 Task: In the  document John.htmlMake this file  'available offline' Add shortcut to Drive 'Starred'Email the file to   softage.1@softage.net, with message attached Action Required: This requires your review and response. and file type: 'Microsoft Word'
Action: Mouse moved to (211, 325)
Screenshot: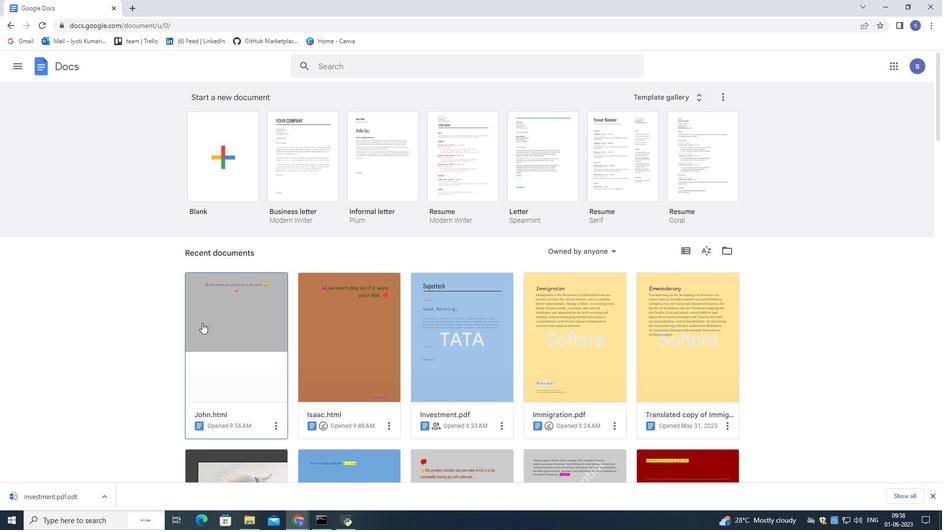 
Action: Mouse pressed left at (211, 325)
Screenshot: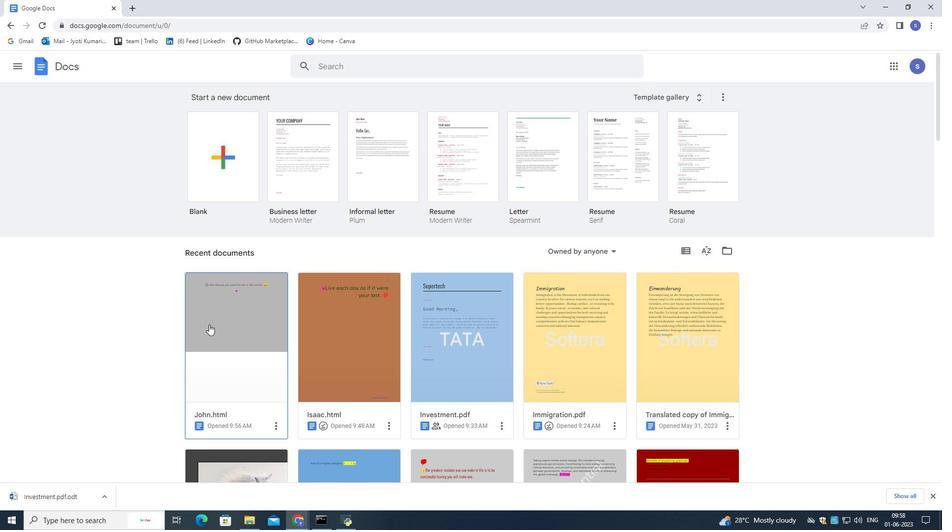
Action: Mouse pressed left at (211, 325)
Screenshot: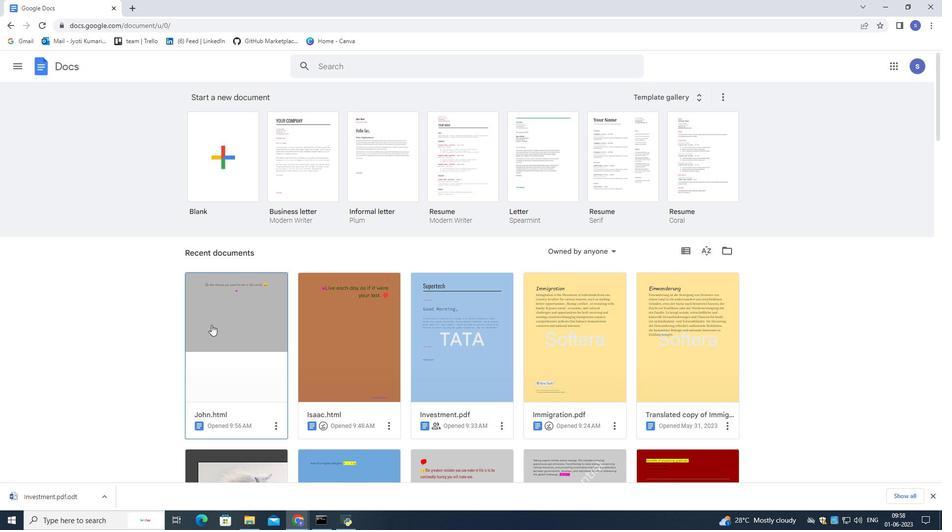 
Action: Mouse moved to (35, 73)
Screenshot: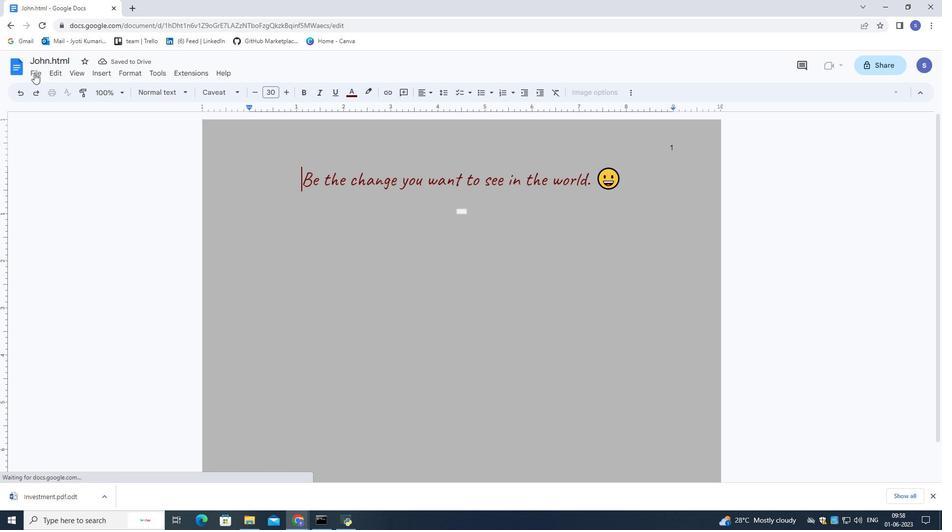 
Action: Mouse pressed left at (35, 73)
Screenshot: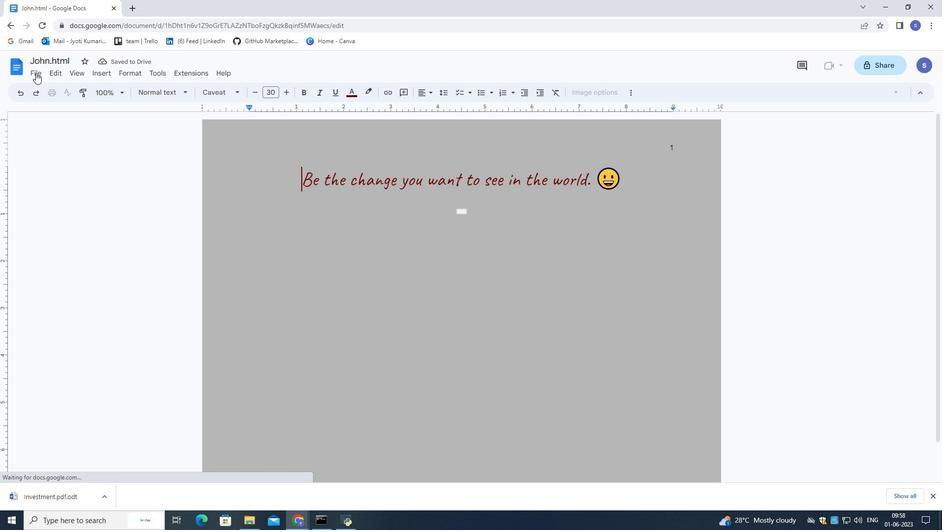 
Action: Mouse moved to (67, 289)
Screenshot: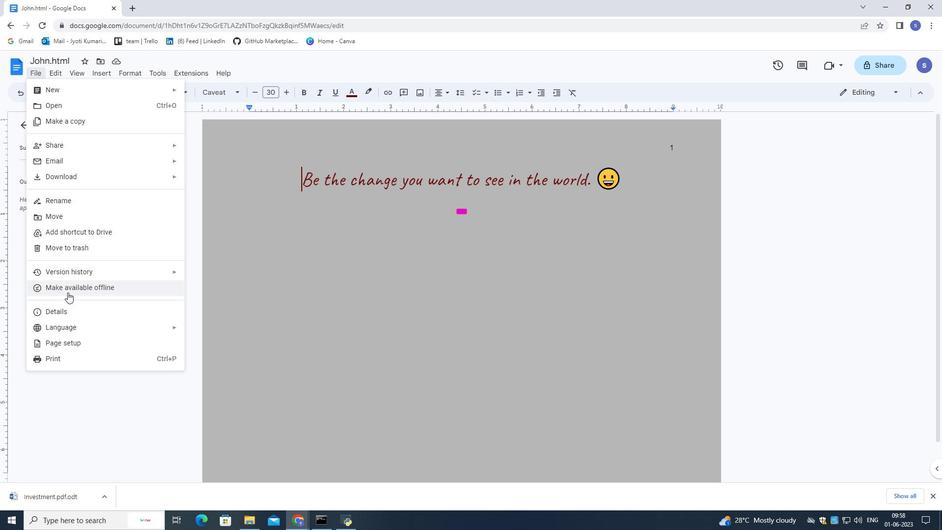 
Action: Mouse pressed left at (67, 289)
Screenshot: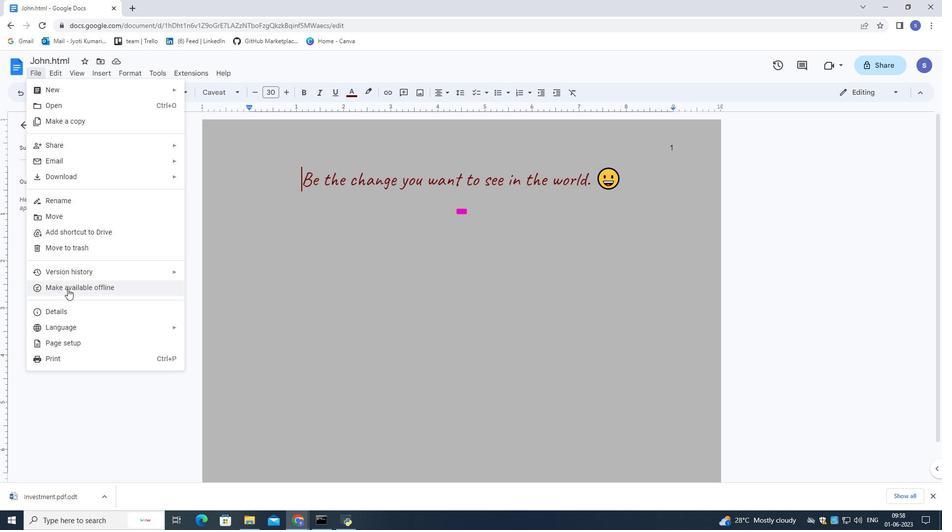 
Action: Mouse moved to (37, 71)
Screenshot: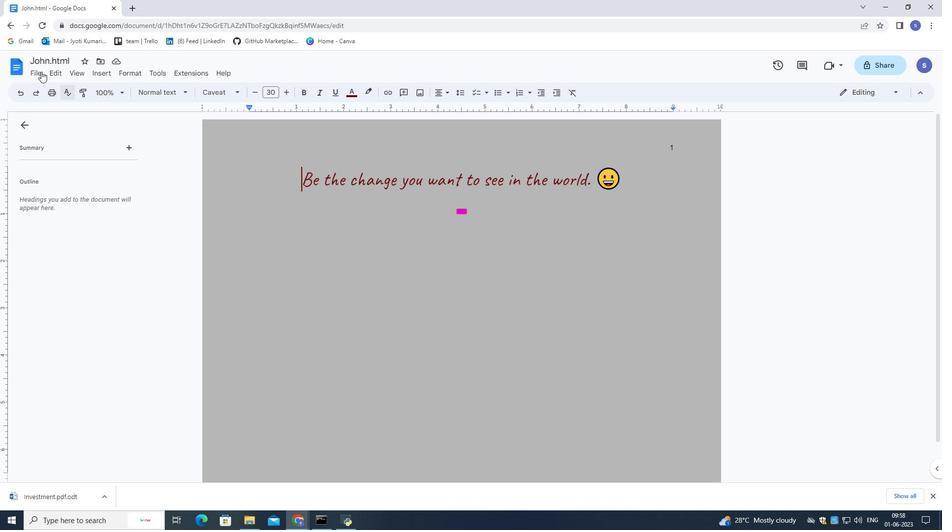 
Action: Mouse pressed left at (37, 71)
Screenshot: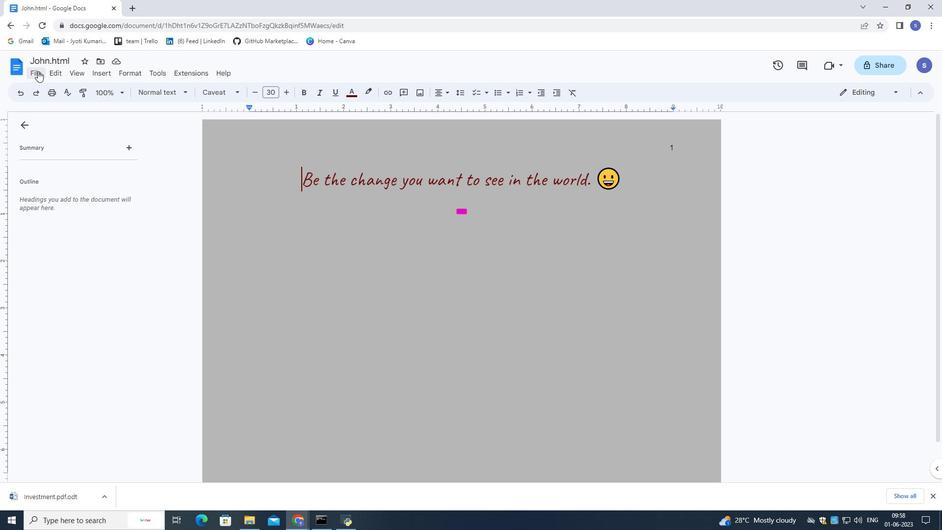
Action: Mouse moved to (68, 227)
Screenshot: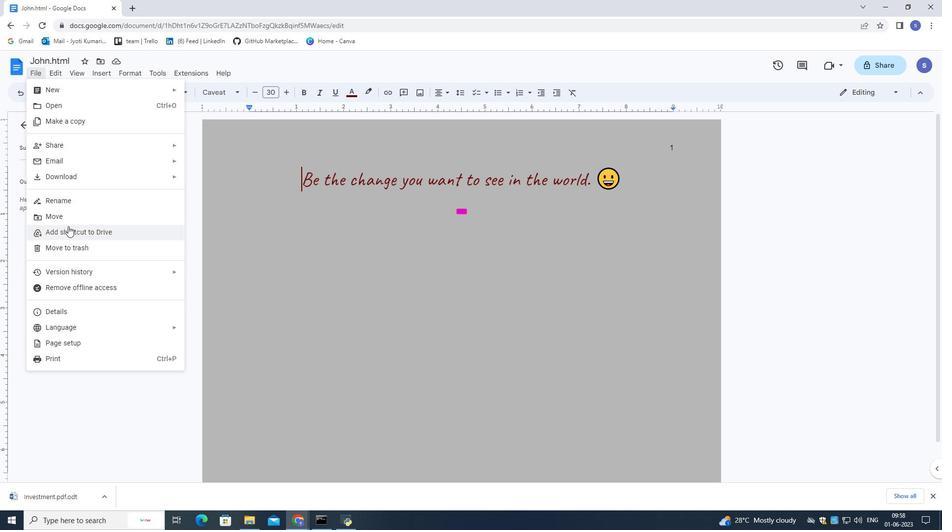 
Action: Mouse pressed left at (68, 227)
Screenshot: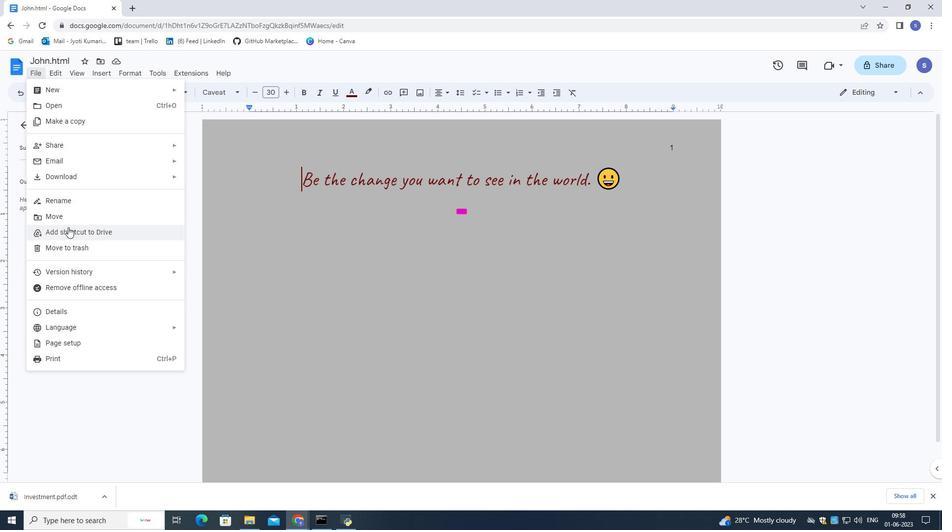 
Action: Mouse moved to (133, 156)
Screenshot: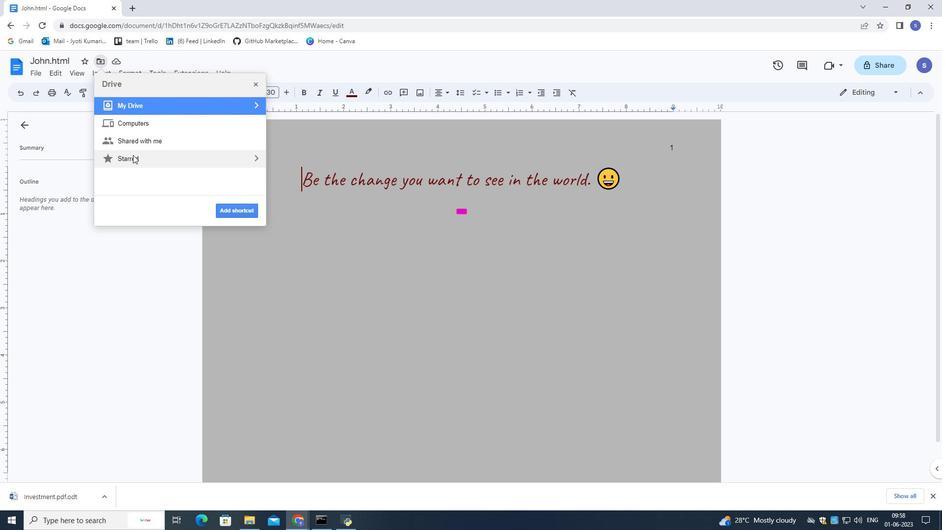 
Action: Mouse pressed left at (133, 156)
Screenshot: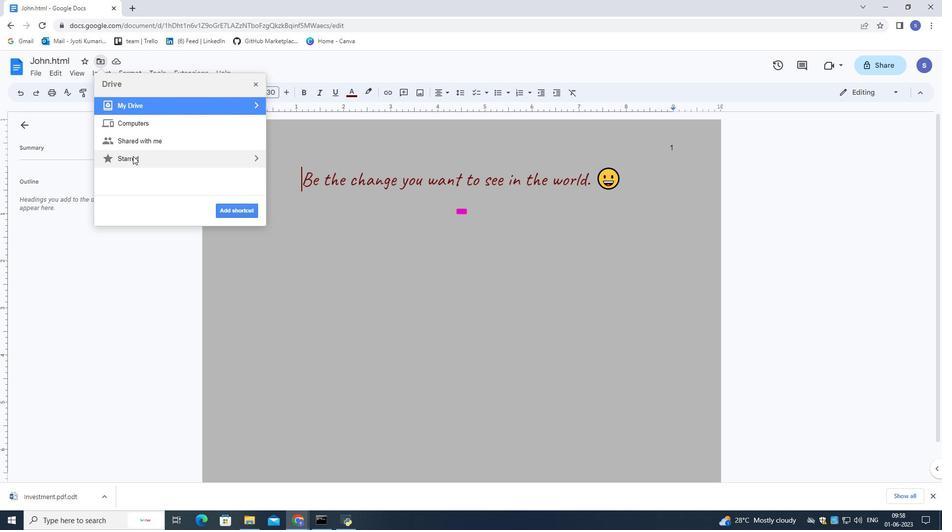 
Action: Mouse moved to (138, 153)
Screenshot: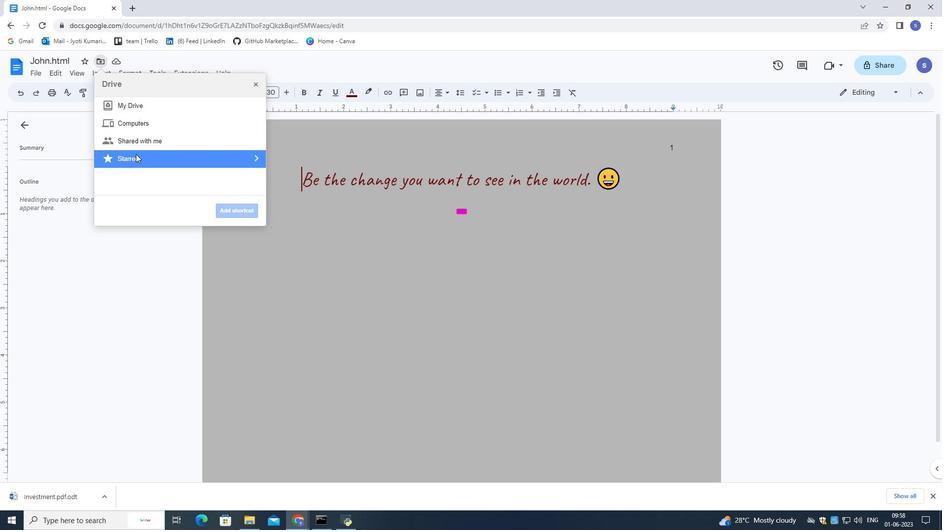 
Action: Mouse pressed left at (138, 153)
Screenshot: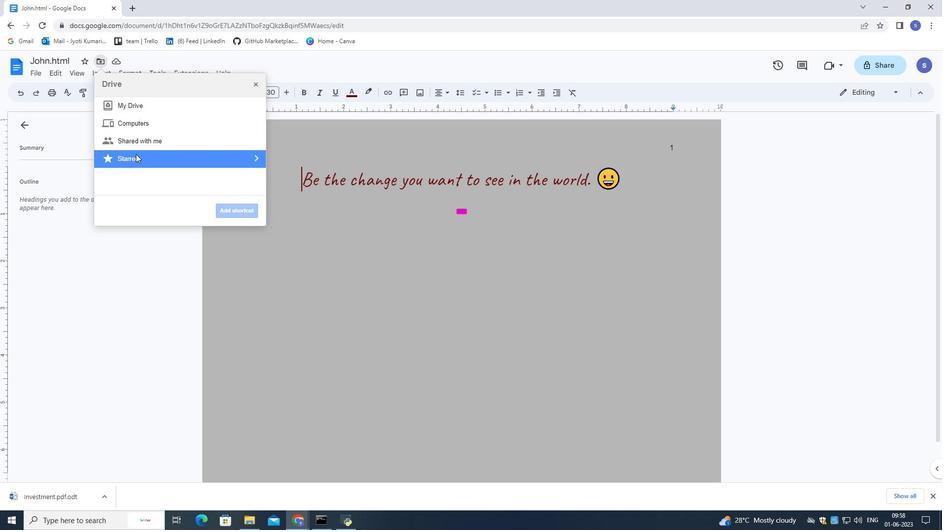 
Action: Mouse moved to (142, 154)
Screenshot: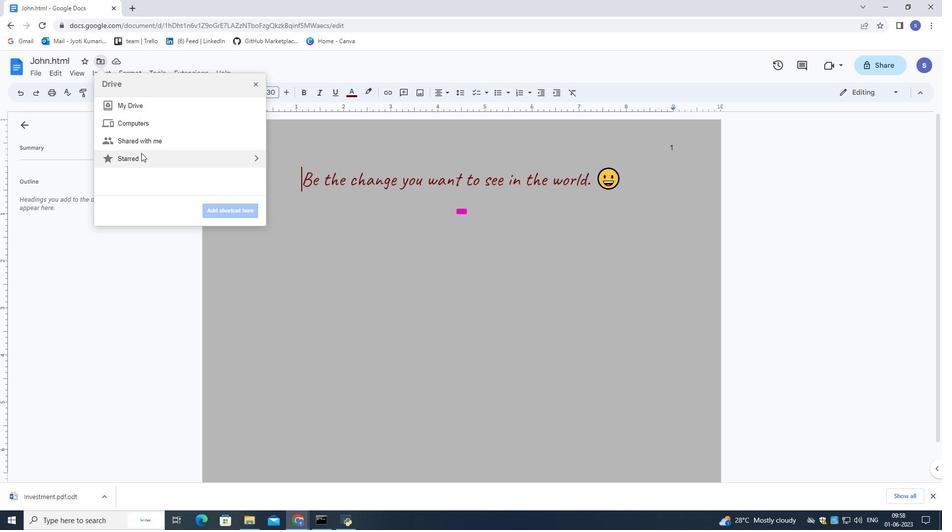 
Action: Mouse pressed left at (142, 154)
Screenshot: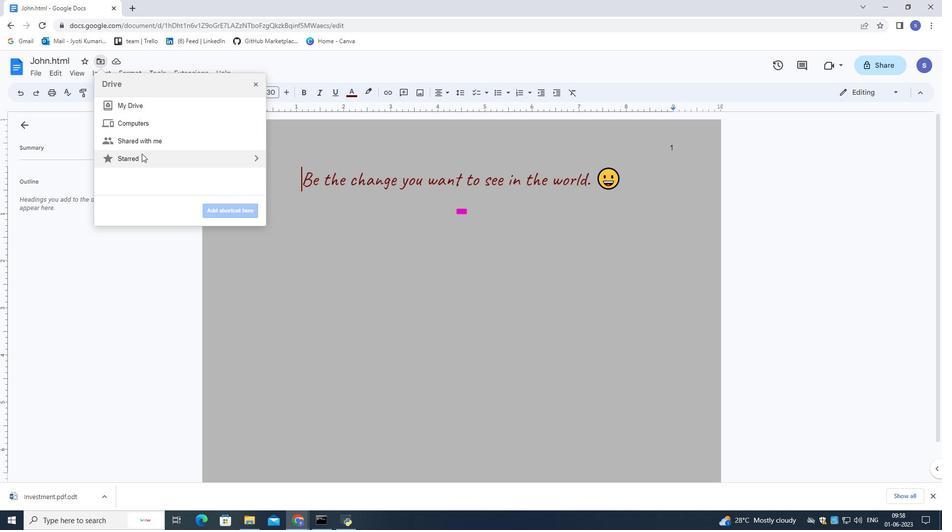 
Action: Mouse moved to (254, 156)
Screenshot: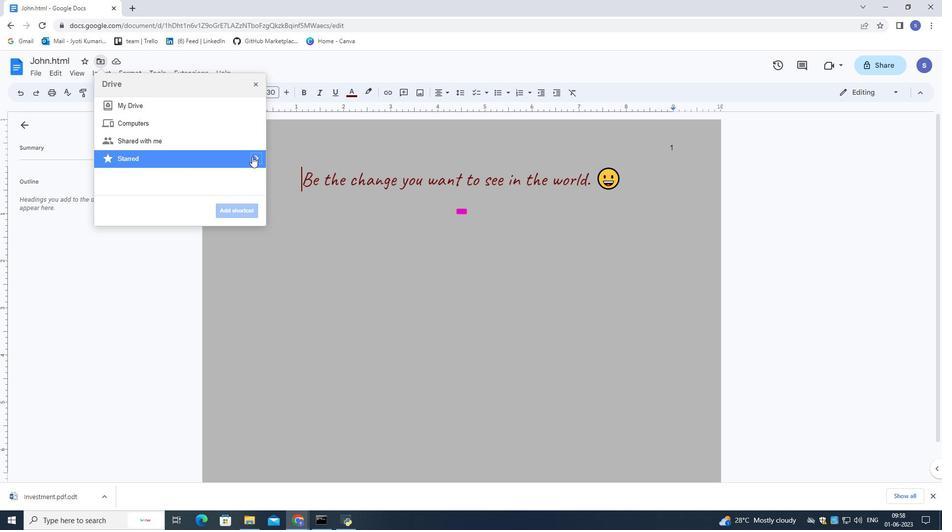 
Action: Mouse pressed left at (254, 156)
Screenshot: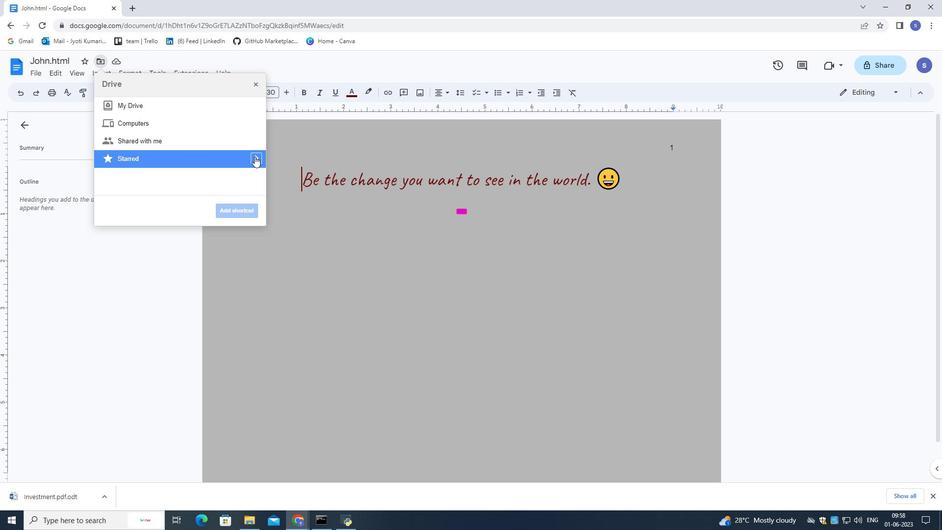 
Action: Mouse moved to (240, 144)
Screenshot: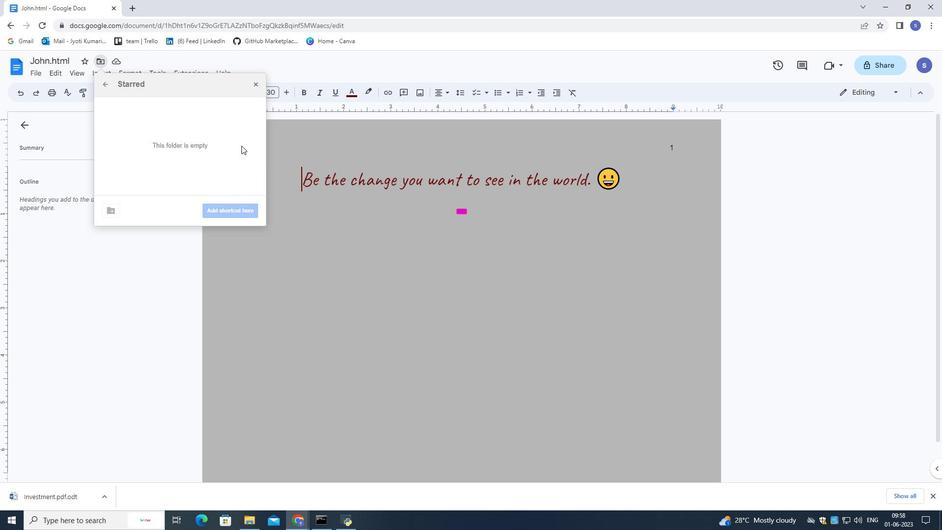 
Action: Mouse pressed left at (240, 144)
Screenshot: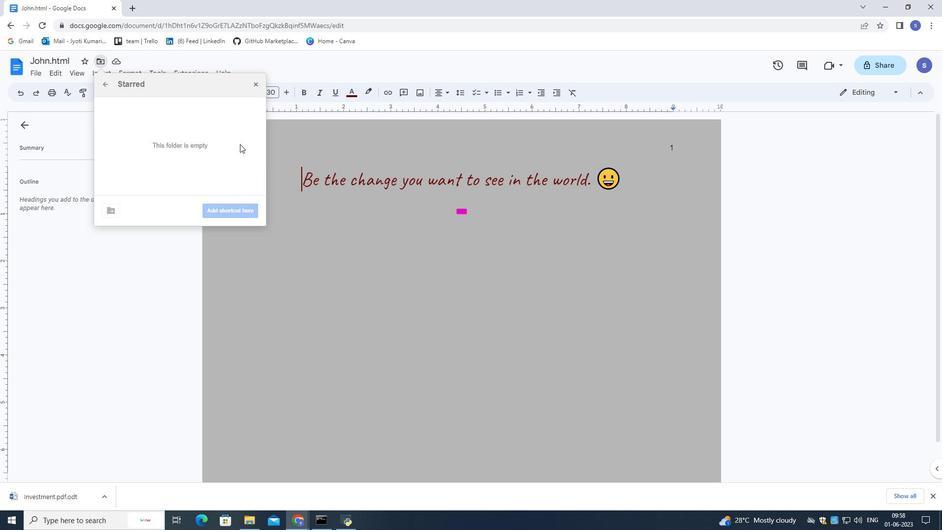 
Action: Mouse moved to (223, 148)
Screenshot: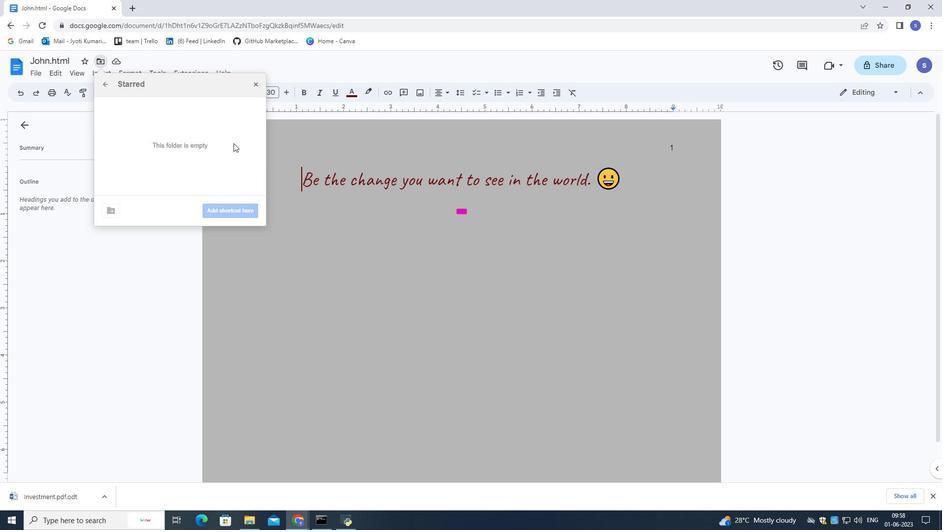 
Action: Key pressed 6545
Screenshot: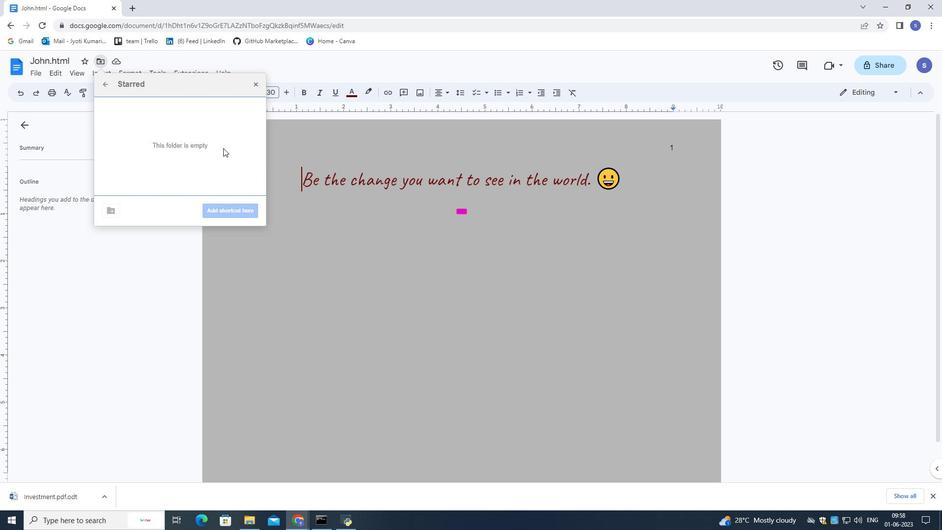
Action: Mouse moved to (194, 143)
Screenshot: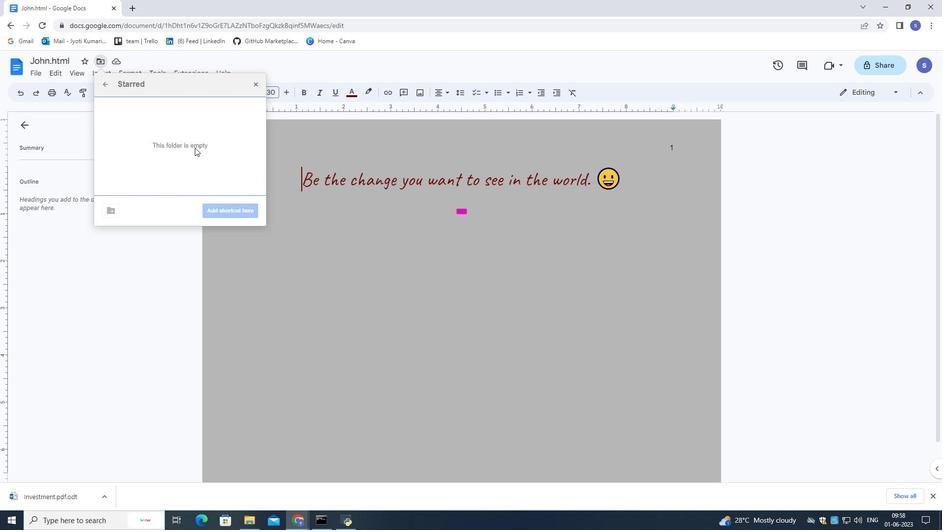 
Action: Mouse pressed left at (194, 143)
Screenshot: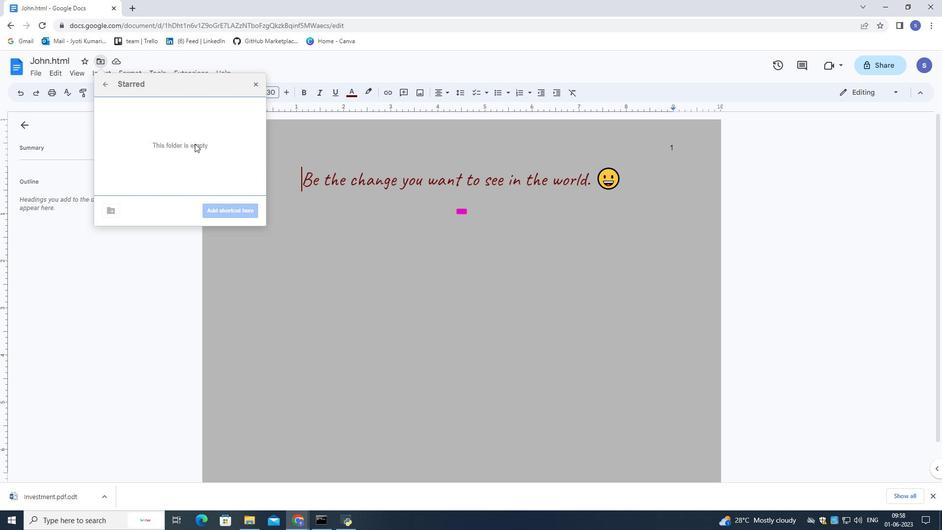 
Action: Mouse pressed left at (194, 143)
Screenshot: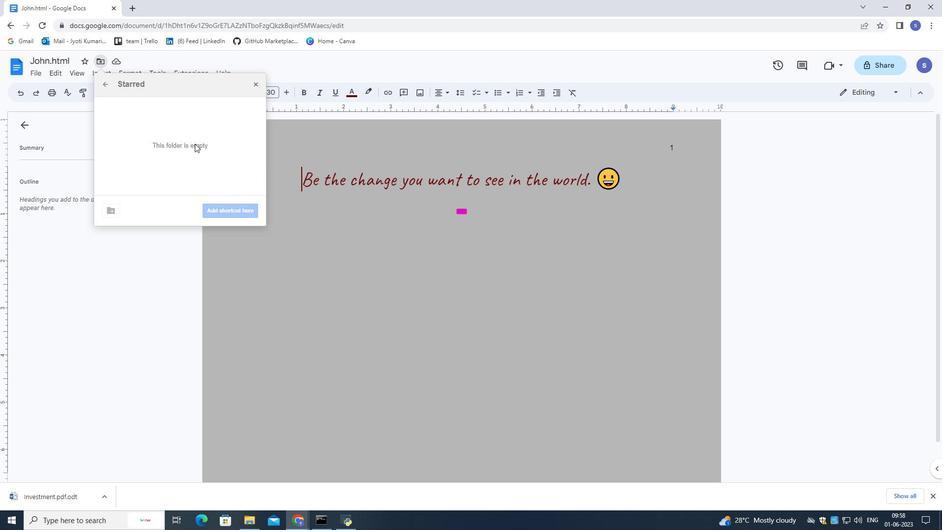 
Action: Mouse moved to (189, 146)
Screenshot: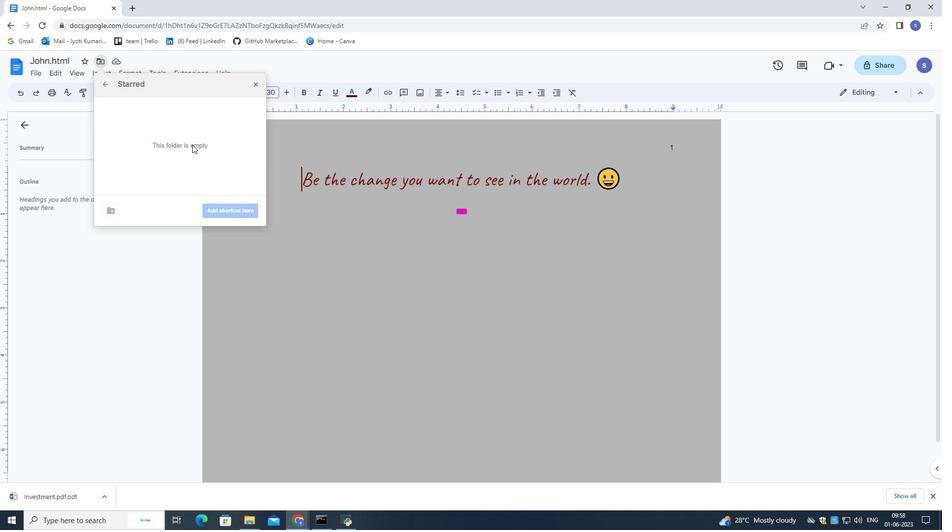 
Action: Key pressed 132
Screenshot: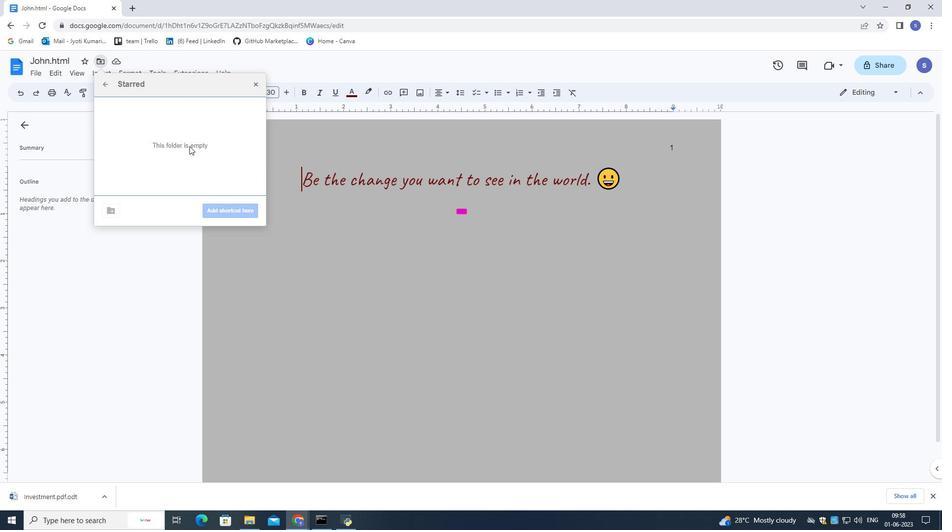 
Action: Mouse moved to (106, 80)
Screenshot: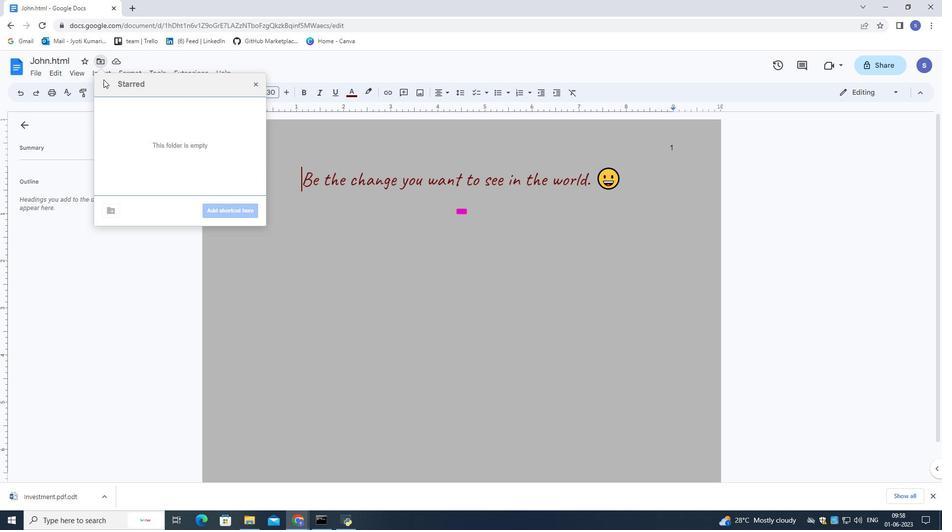 
Action: Mouse pressed left at (106, 80)
Screenshot: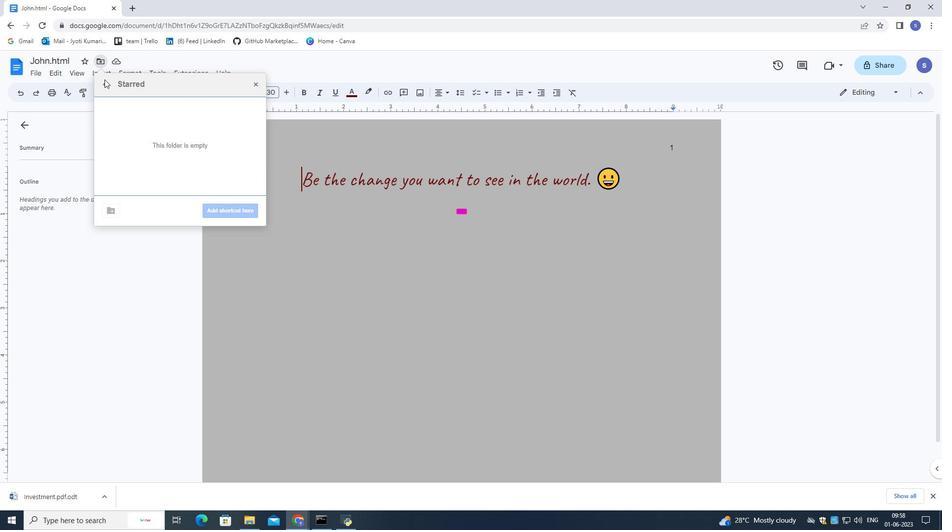 
Action: Mouse moved to (136, 155)
Screenshot: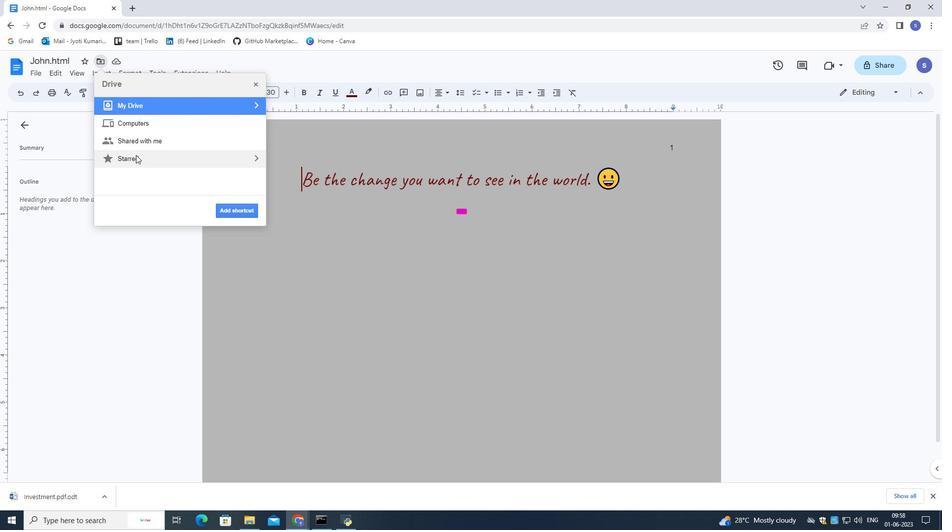 
Action: Mouse pressed left at (136, 155)
Screenshot: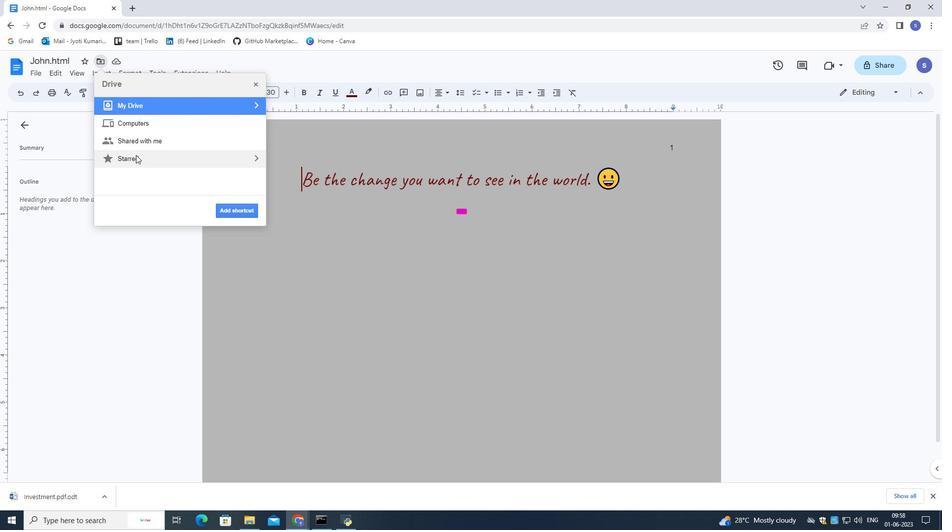 
Action: Mouse moved to (257, 86)
Screenshot: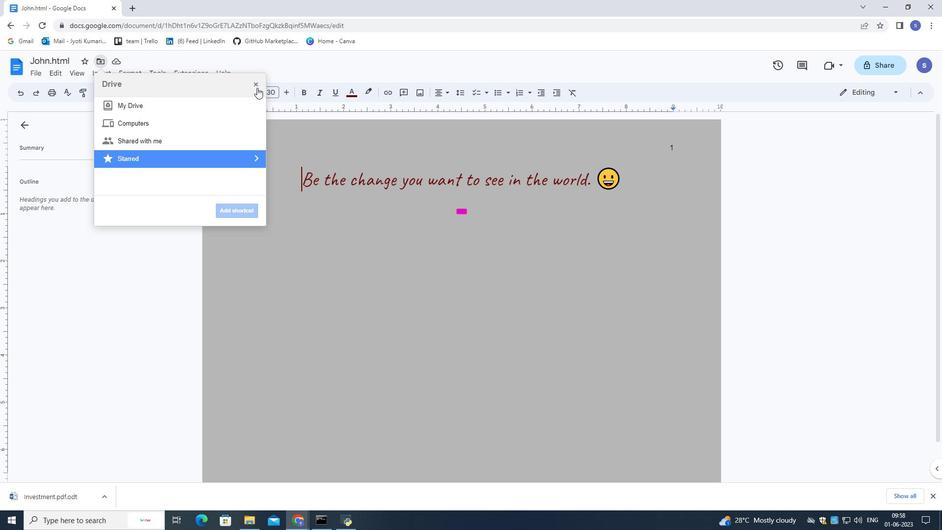 
Action: Mouse pressed left at (257, 86)
Screenshot: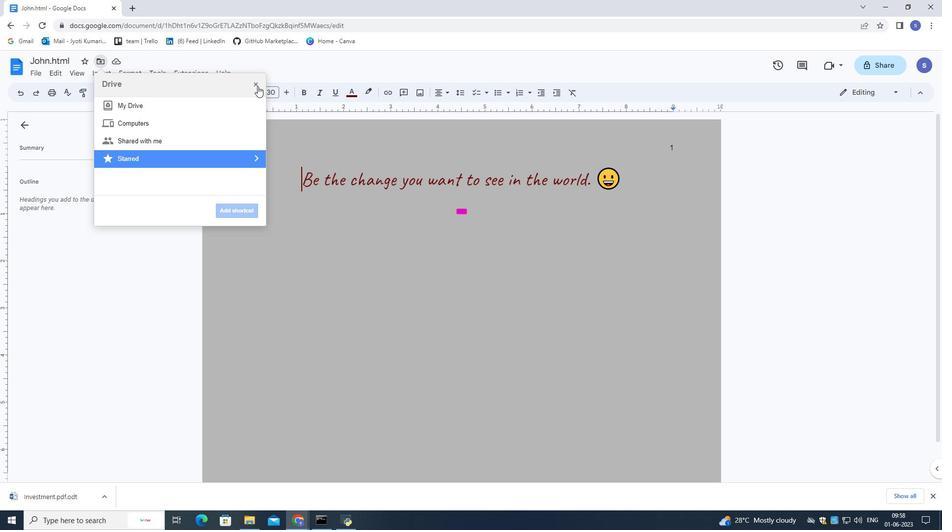 
Action: Mouse moved to (36, 70)
Screenshot: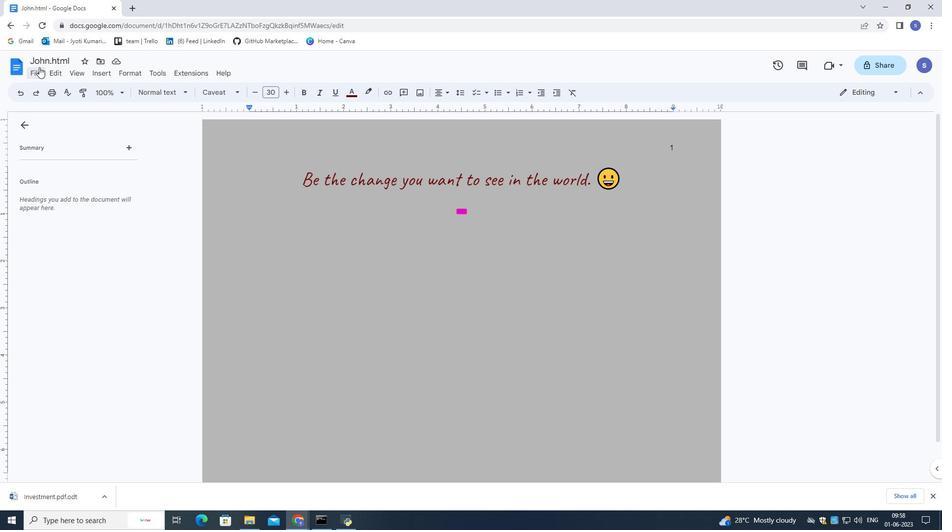 
Action: Mouse pressed left at (36, 70)
Screenshot: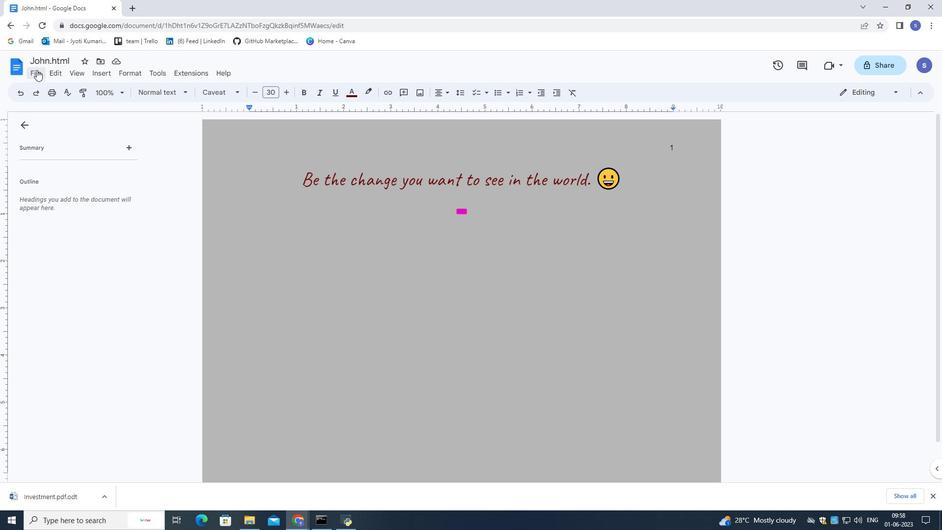 
Action: Mouse moved to (217, 161)
Screenshot: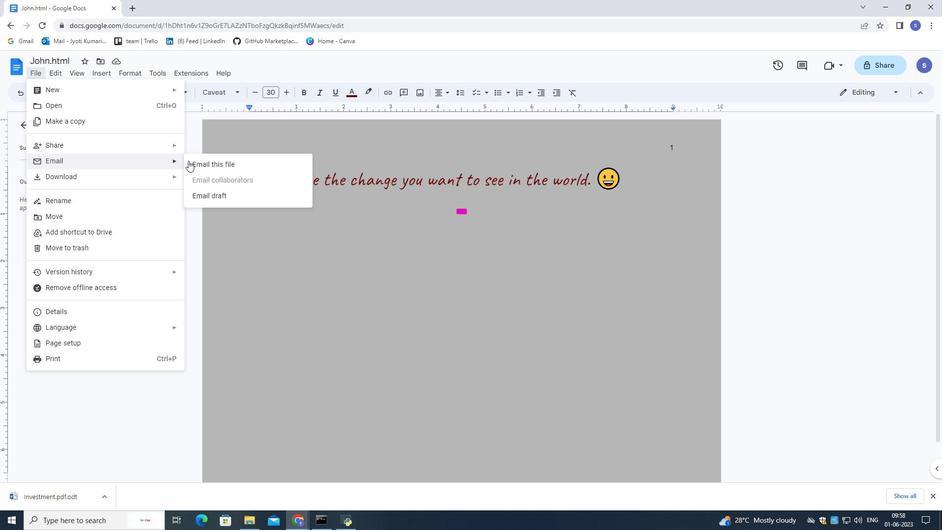 
Action: Mouse pressed left at (217, 161)
Screenshot: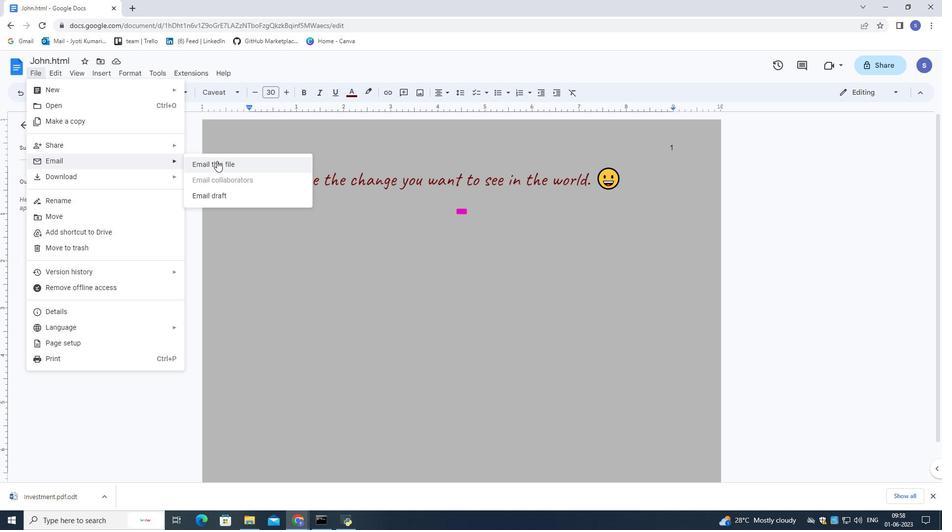 
Action: Mouse moved to (294, 181)
Screenshot: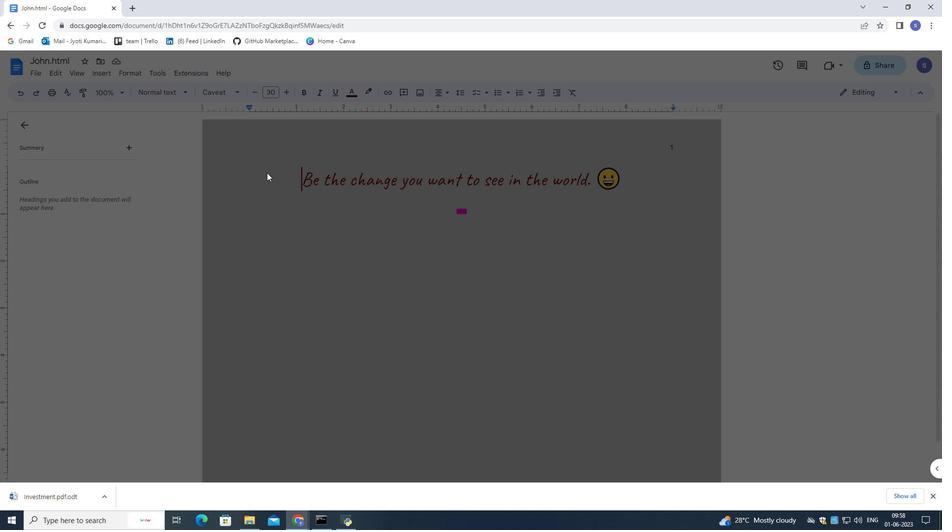 
Action: Key pressed softage.1<Key.shift>@softage.net
Screenshot: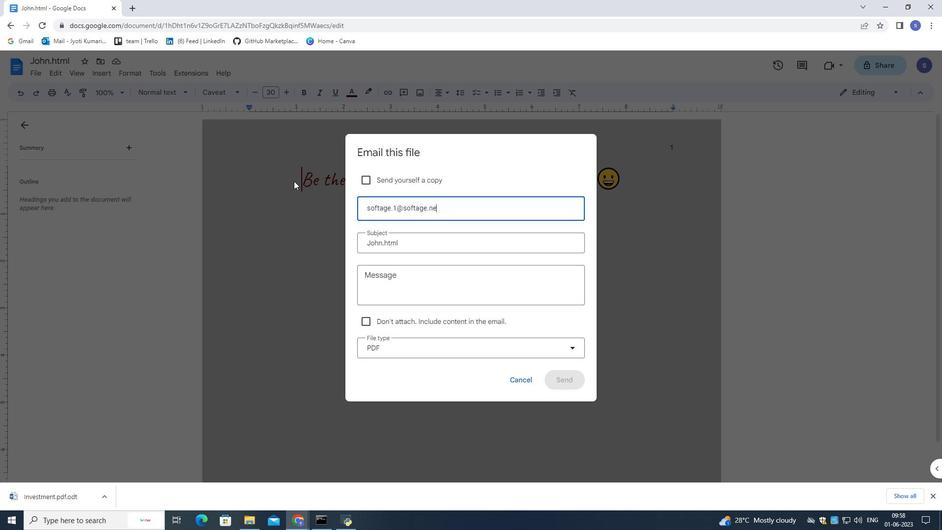 
Action: Mouse moved to (398, 240)
Screenshot: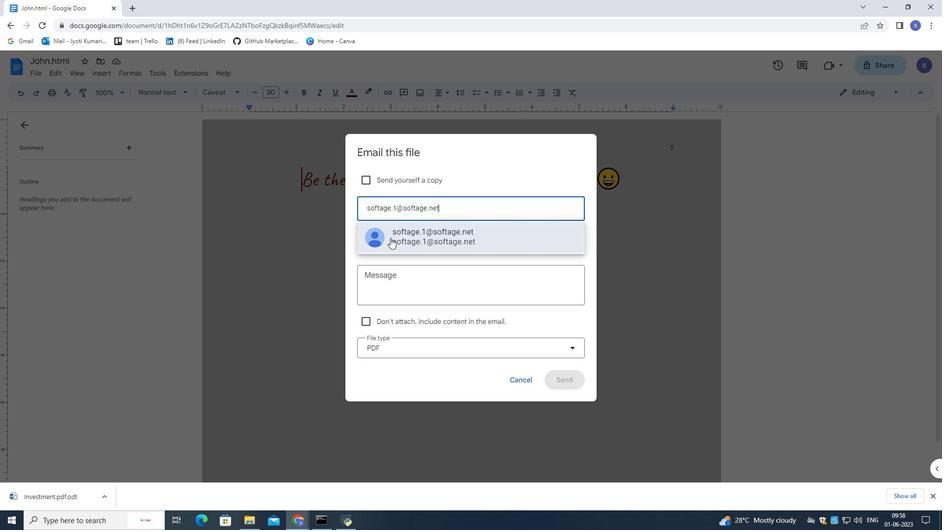 
Action: Mouse pressed left at (398, 240)
Screenshot: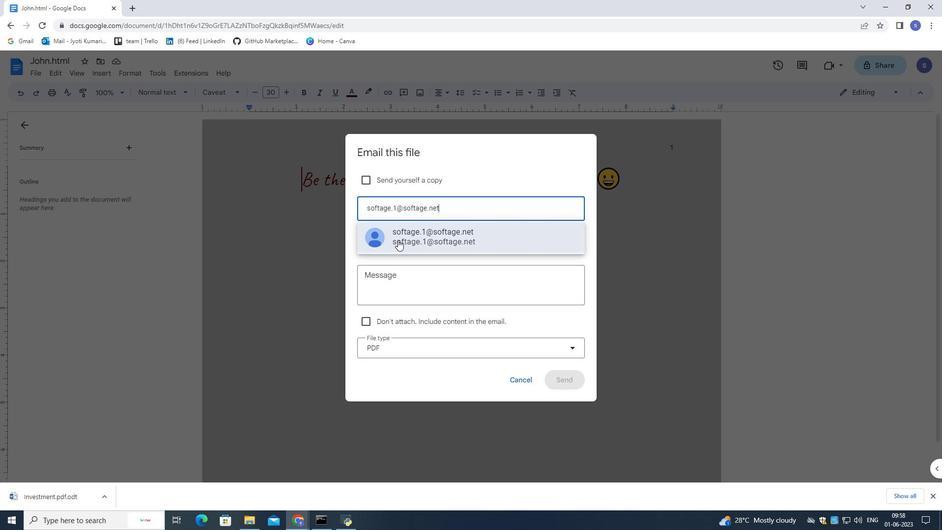 
Action: Mouse moved to (518, 281)
Screenshot: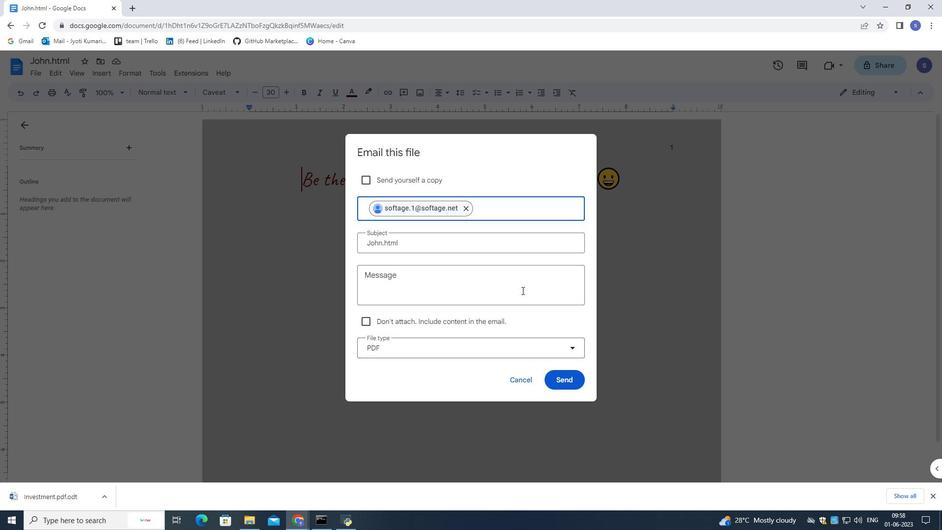 
Action: Mouse pressed left at (518, 281)
Screenshot: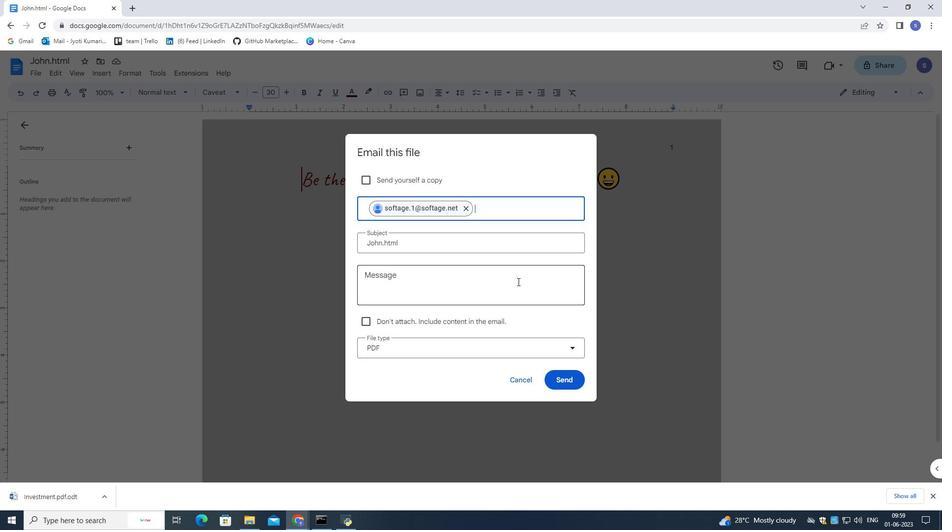 
Action: Key pressed <Key.shift>Action<Key.space>required<Key.space><Key.shift_r>:<Key.space><Key.shift>This<Key.space>requires<Key.space>your<Key.space>review<Key.space>and<Key.space>response.
Screenshot: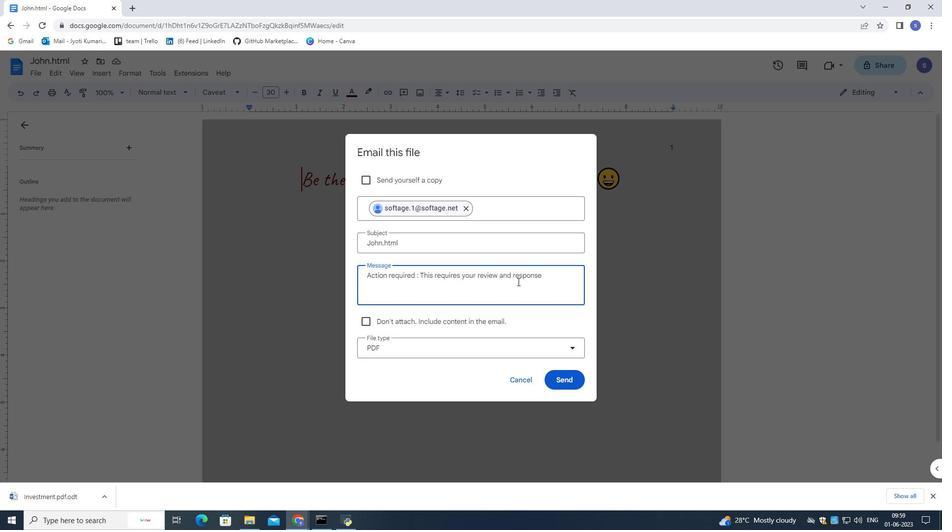 
Action: Mouse moved to (500, 350)
Screenshot: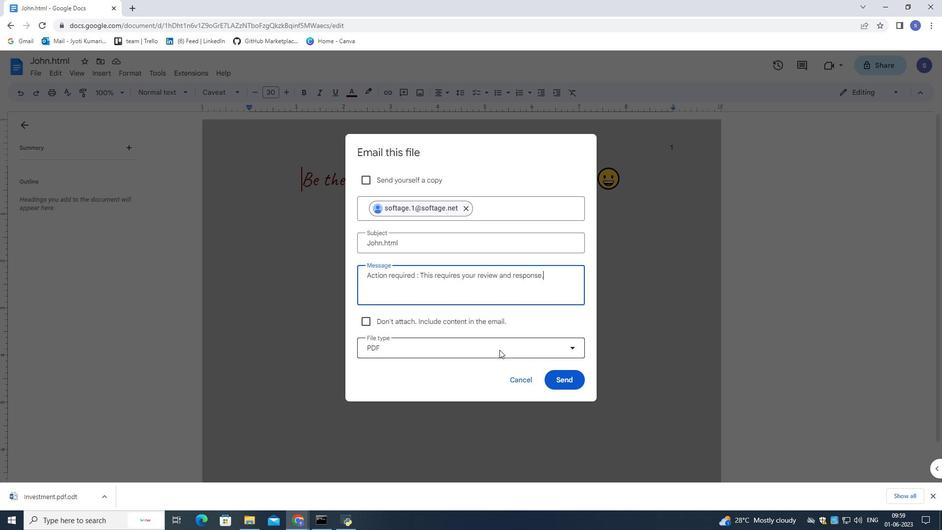 
Action: Mouse pressed left at (500, 350)
Screenshot: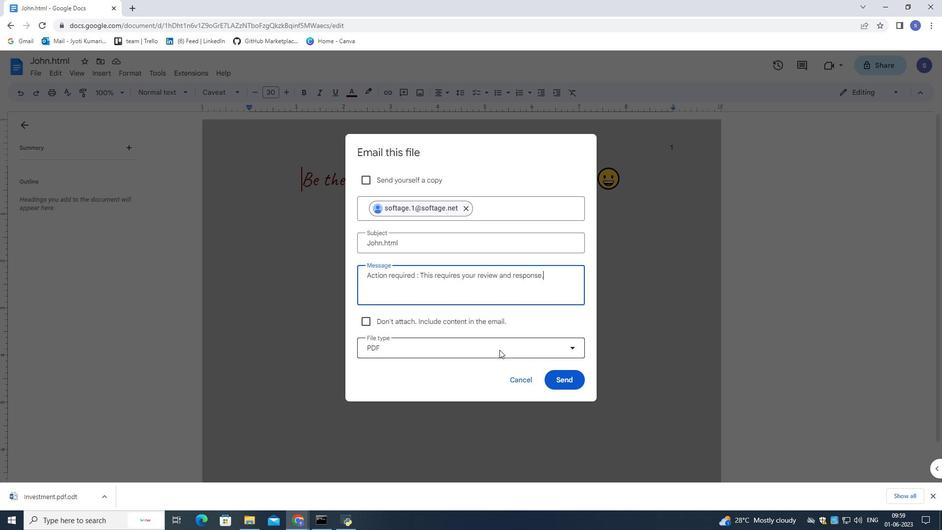 
Action: Mouse moved to (488, 430)
Screenshot: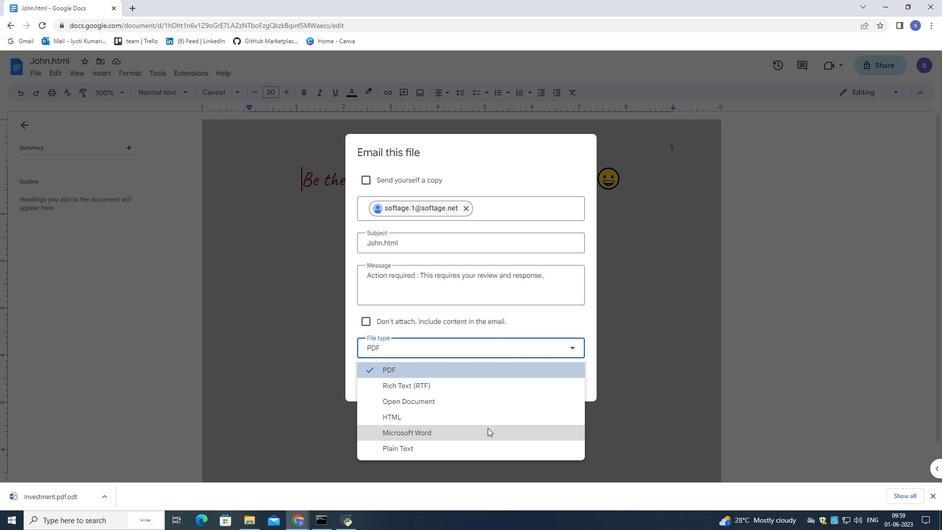 
Action: Mouse pressed left at (488, 430)
Screenshot: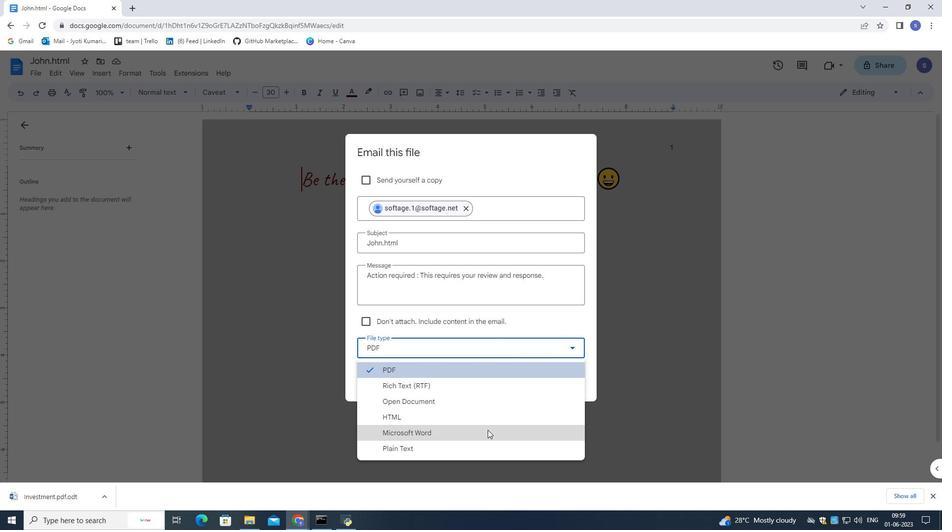 
Action: Mouse moved to (553, 379)
Screenshot: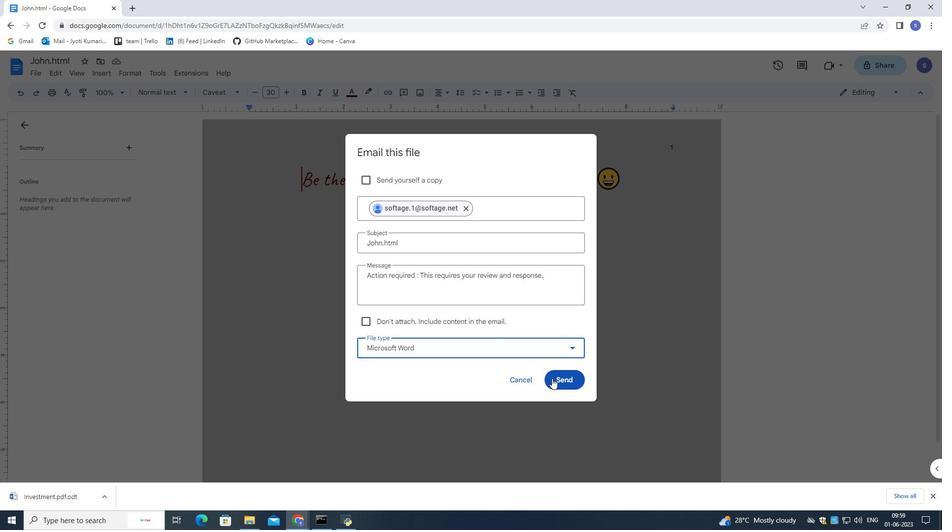 
Action: Mouse pressed left at (553, 379)
Screenshot: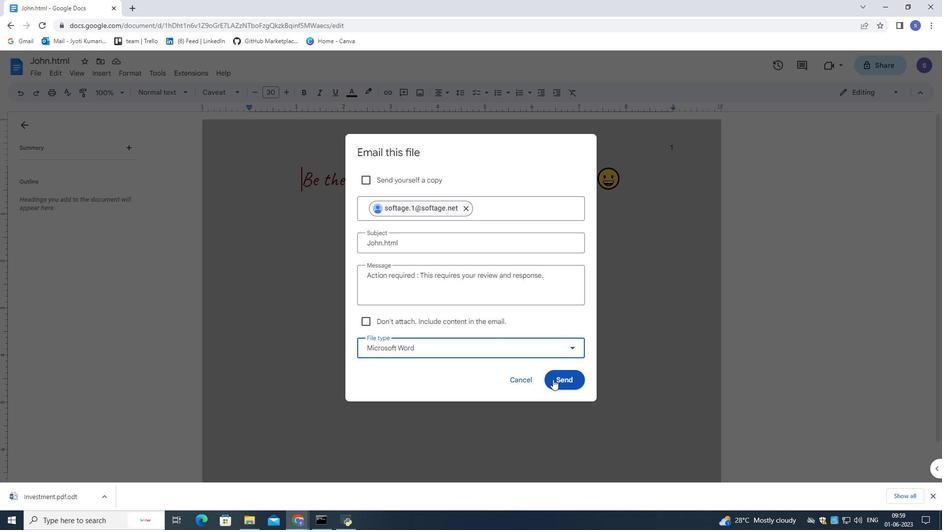 
Action: Mouse moved to (418, 286)
Screenshot: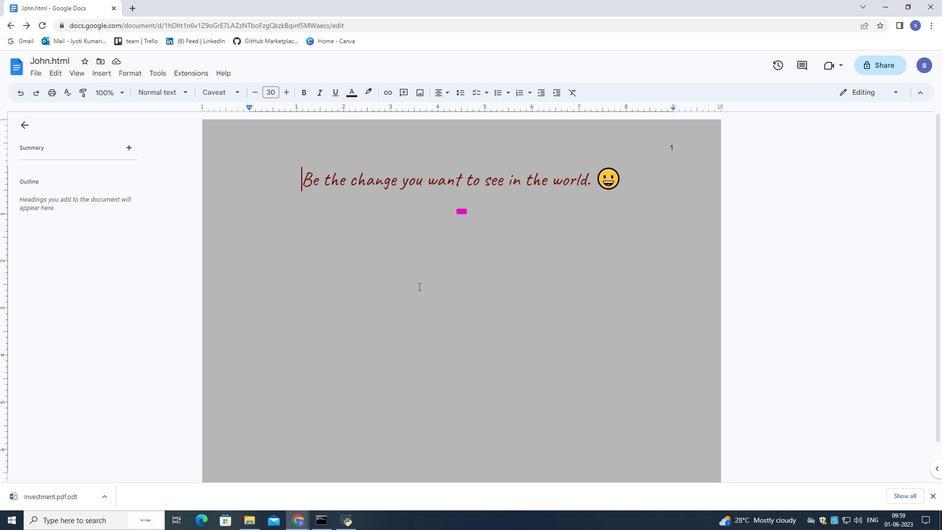 
